Task: Select the preview option in the inline chat mode.
Action: Mouse moved to (70, 537)
Screenshot: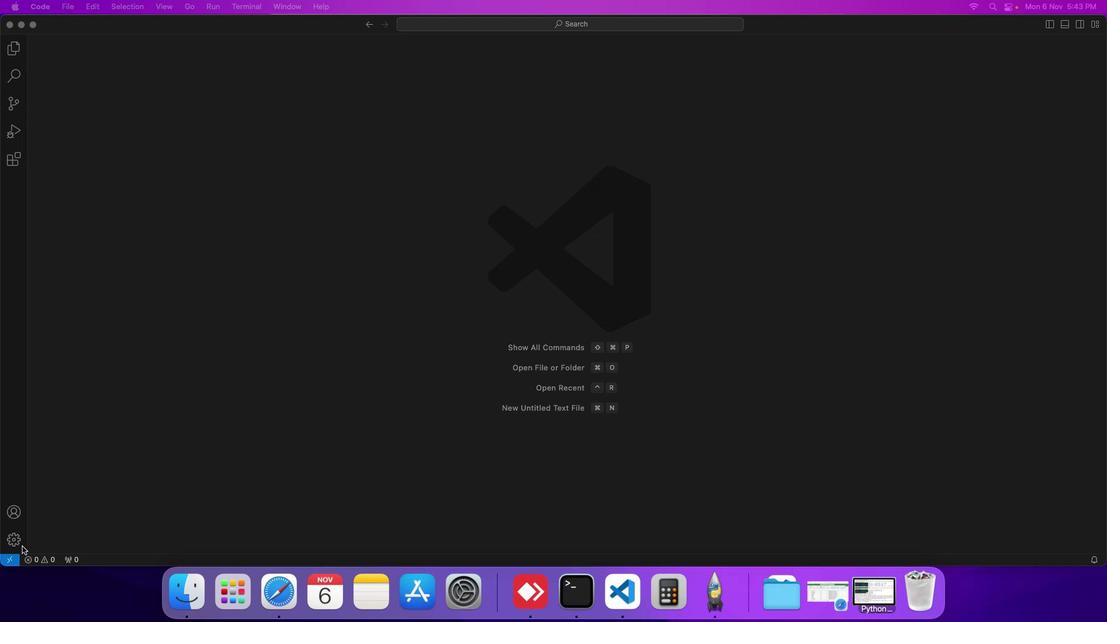 
Action: Mouse pressed left at (70, 537)
Screenshot: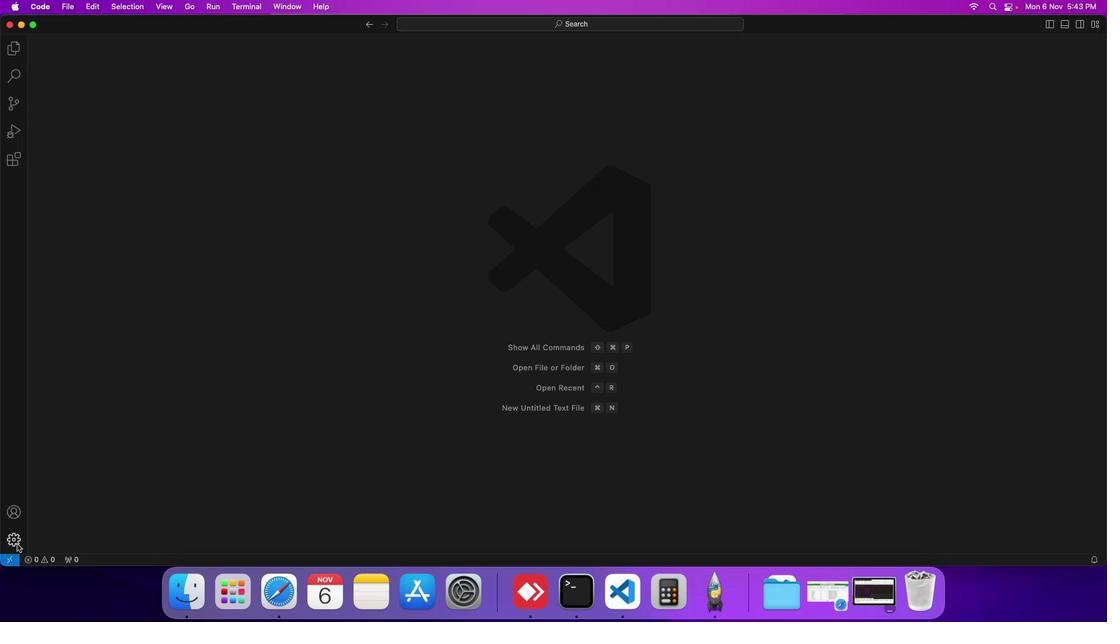 
Action: Mouse moved to (94, 441)
Screenshot: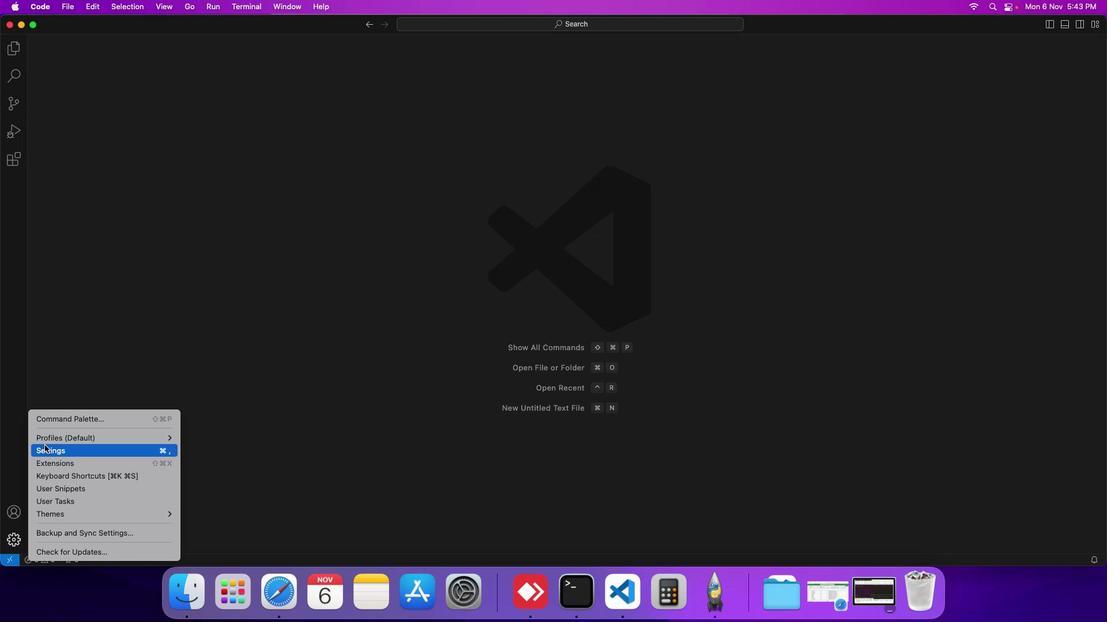 
Action: Mouse pressed left at (94, 441)
Screenshot: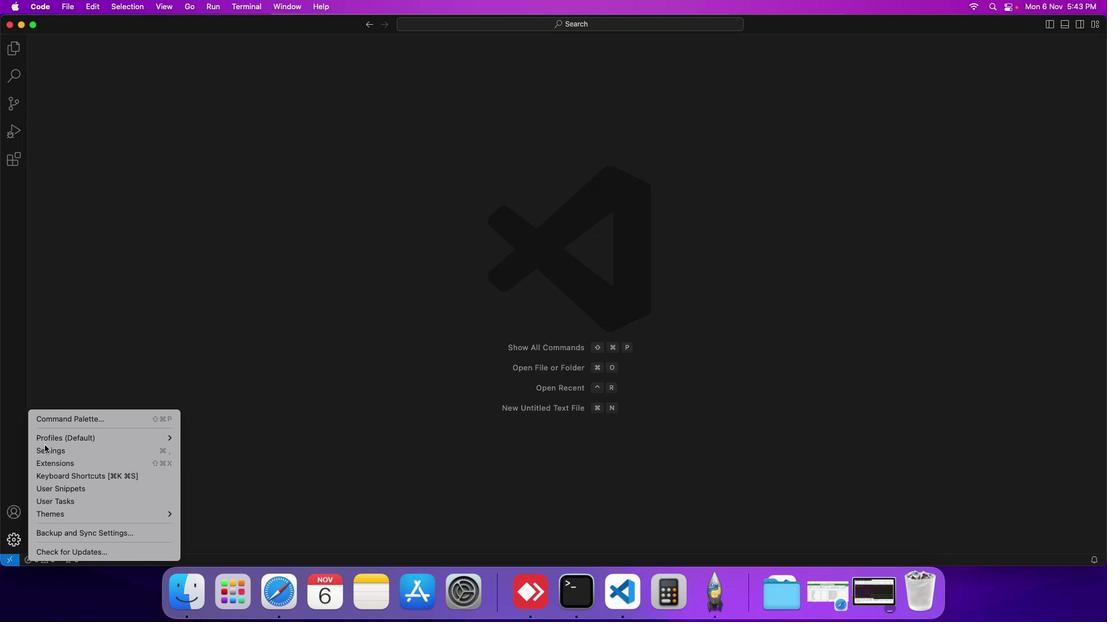 
Action: Mouse moved to (286, 175)
Screenshot: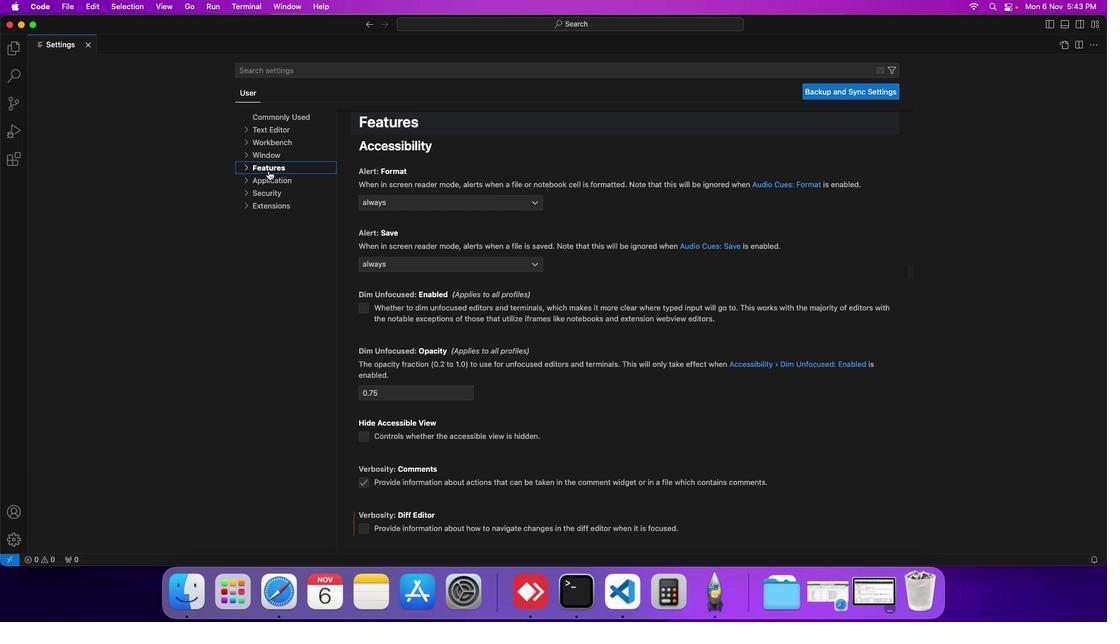 
Action: Mouse pressed left at (286, 175)
Screenshot: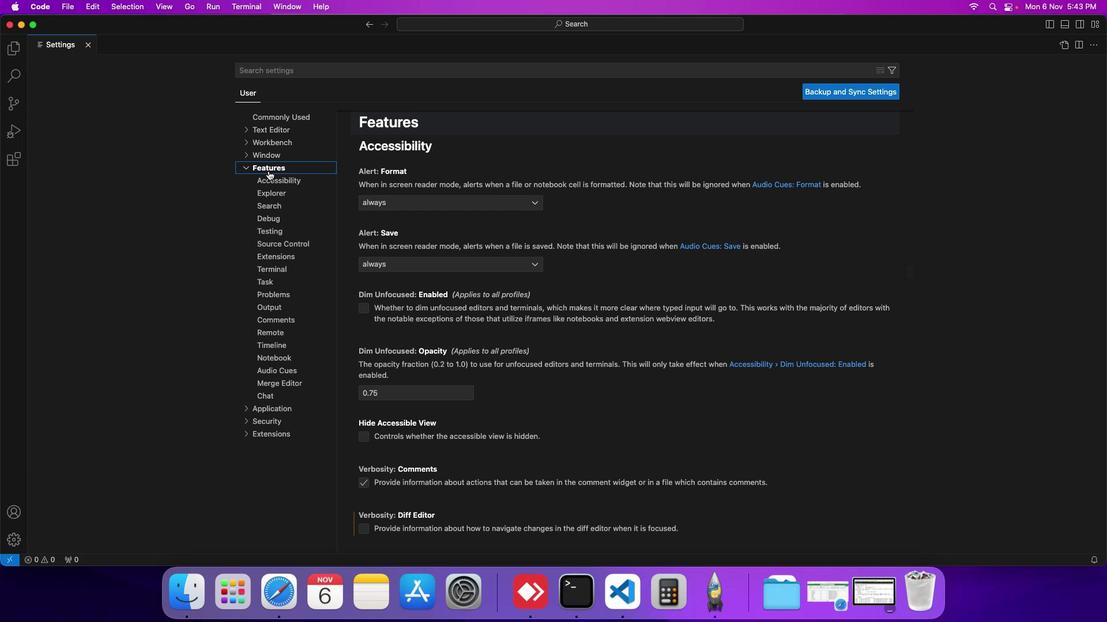 
Action: Mouse moved to (287, 391)
Screenshot: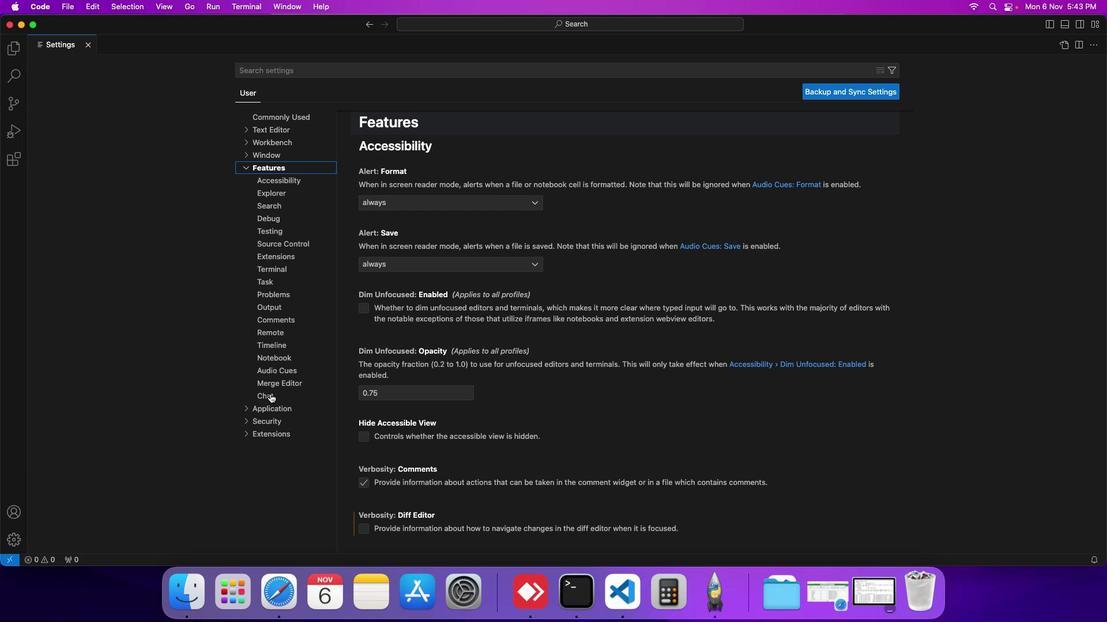 
Action: Mouse pressed left at (287, 391)
Screenshot: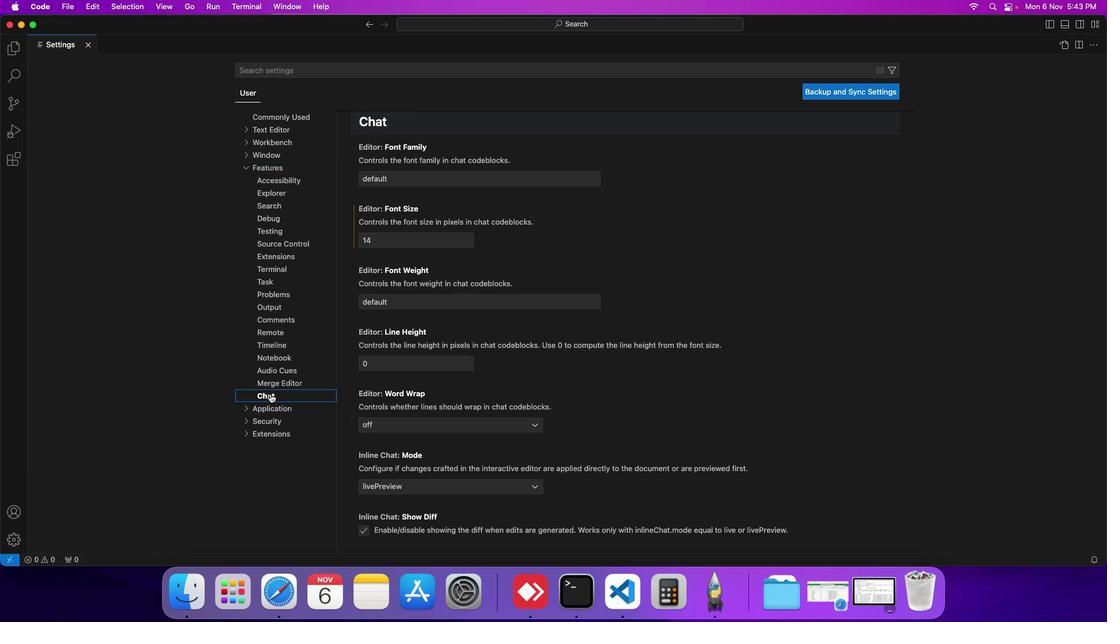 
Action: Mouse moved to (394, 412)
Screenshot: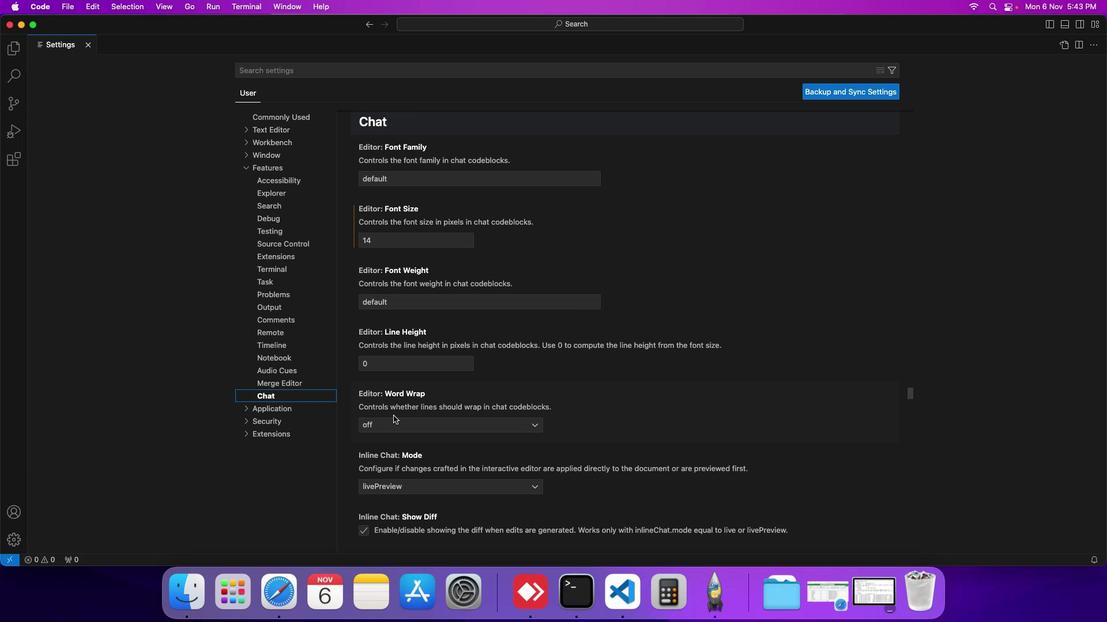 
Action: Mouse scrolled (394, 412) with delta (55, 10)
Screenshot: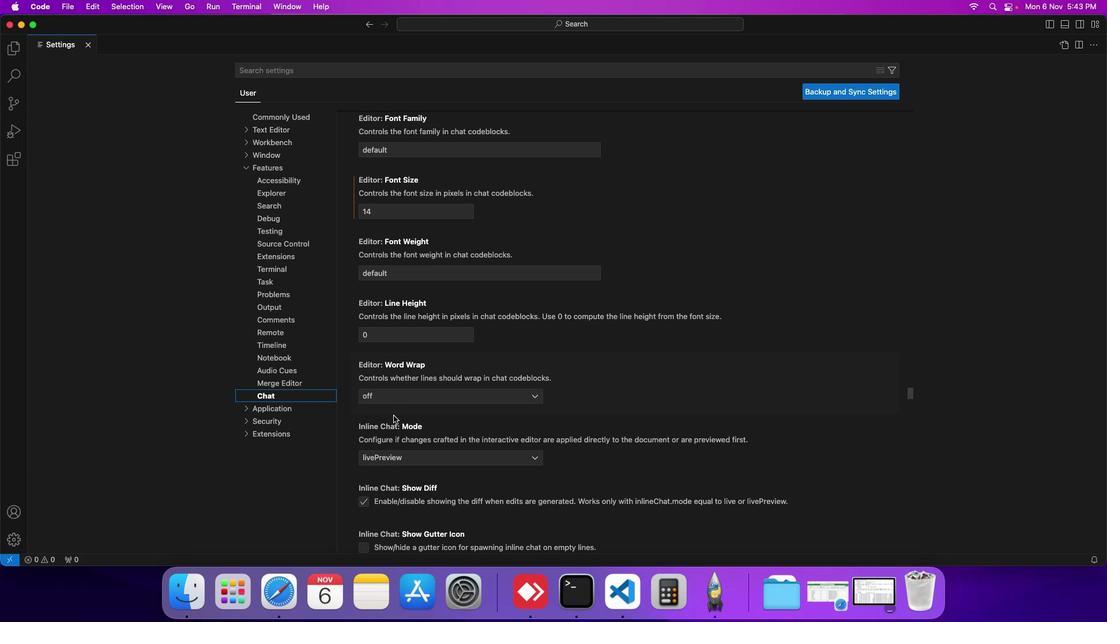
Action: Mouse moved to (396, 446)
Screenshot: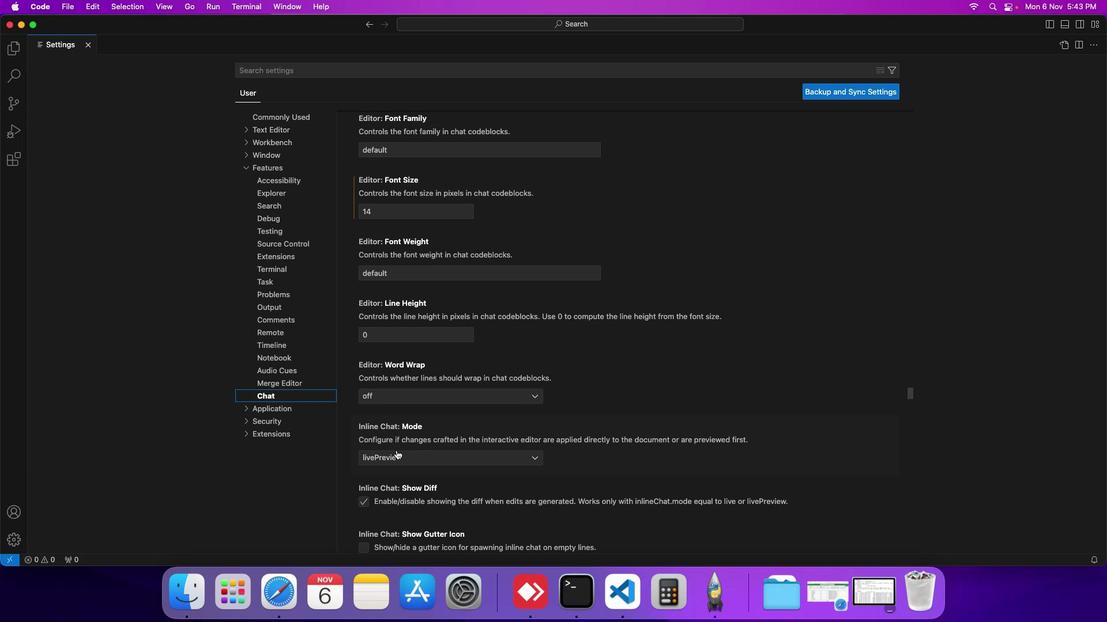 
Action: Mouse pressed left at (396, 446)
Screenshot: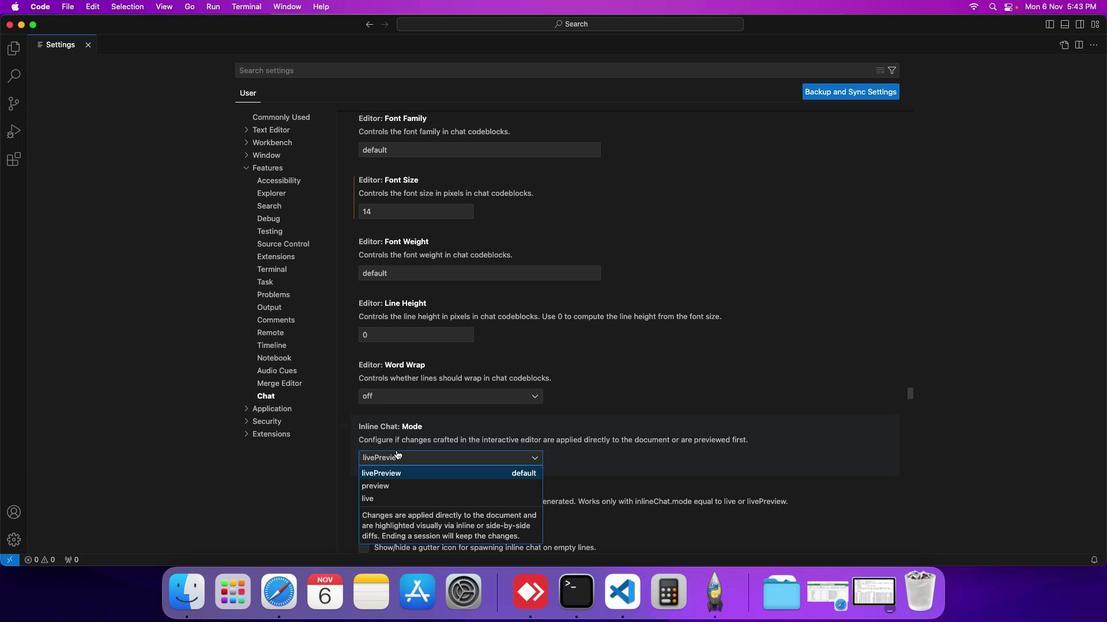 
Action: Mouse moved to (398, 479)
Screenshot: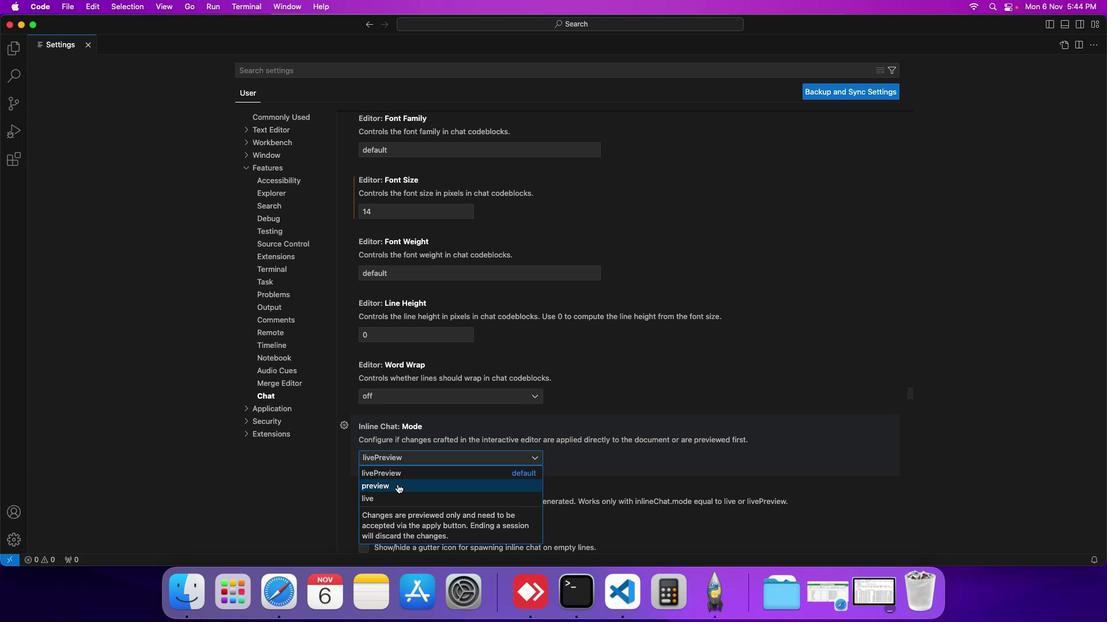 
Action: Mouse pressed left at (398, 479)
Screenshot: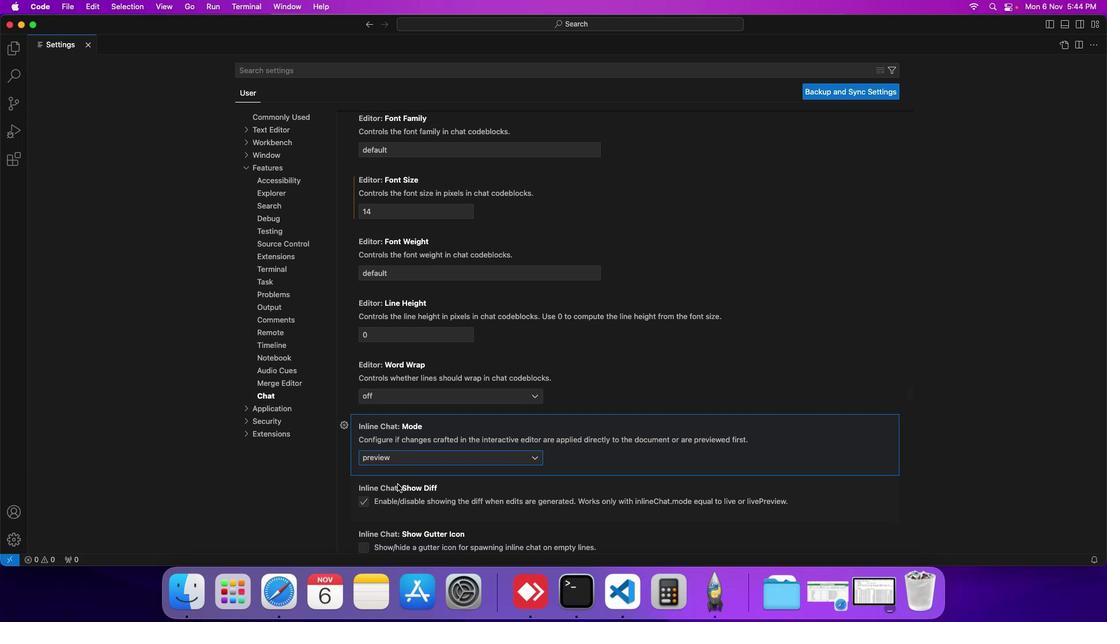 
Action: Mouse moved to (428, 460)
Screenshot: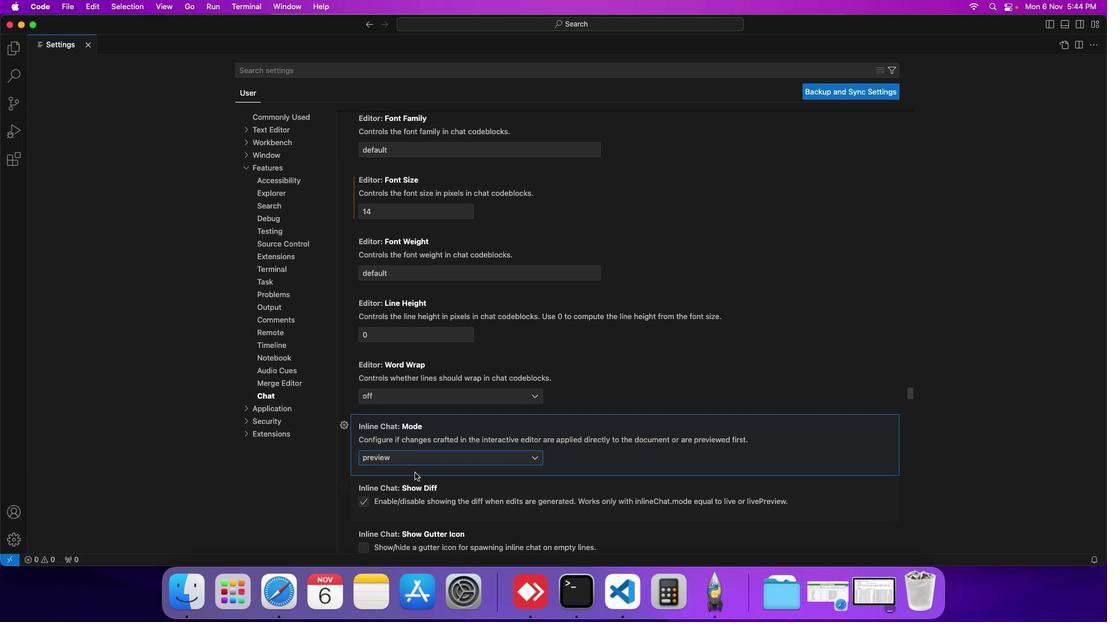 
